 Task: Add the related record list component in the site builder.
Action: Mouse moved to (976, 64)
Screenshot: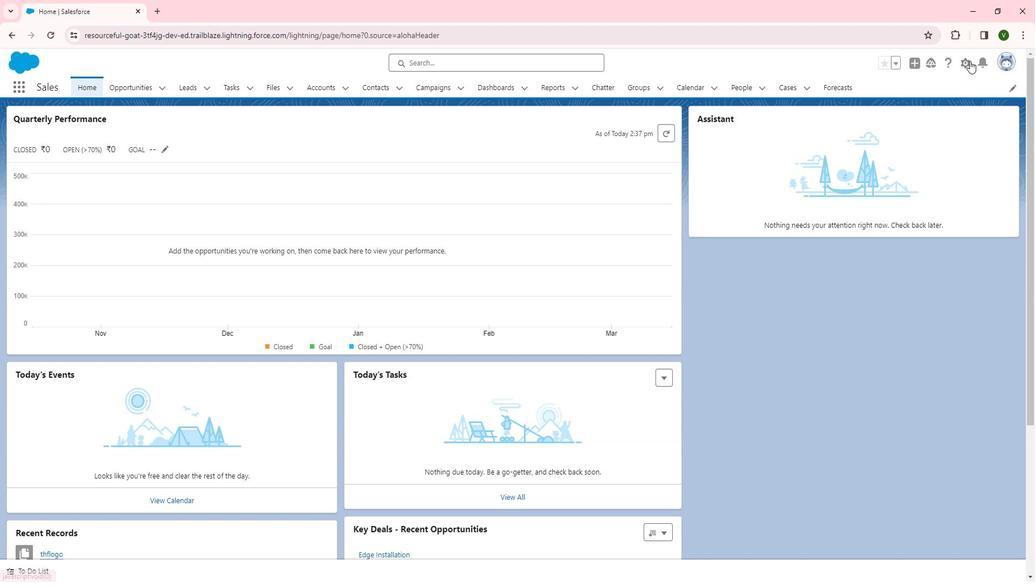 
Action: Mouse pressed left at (976, 64)
Screenshot: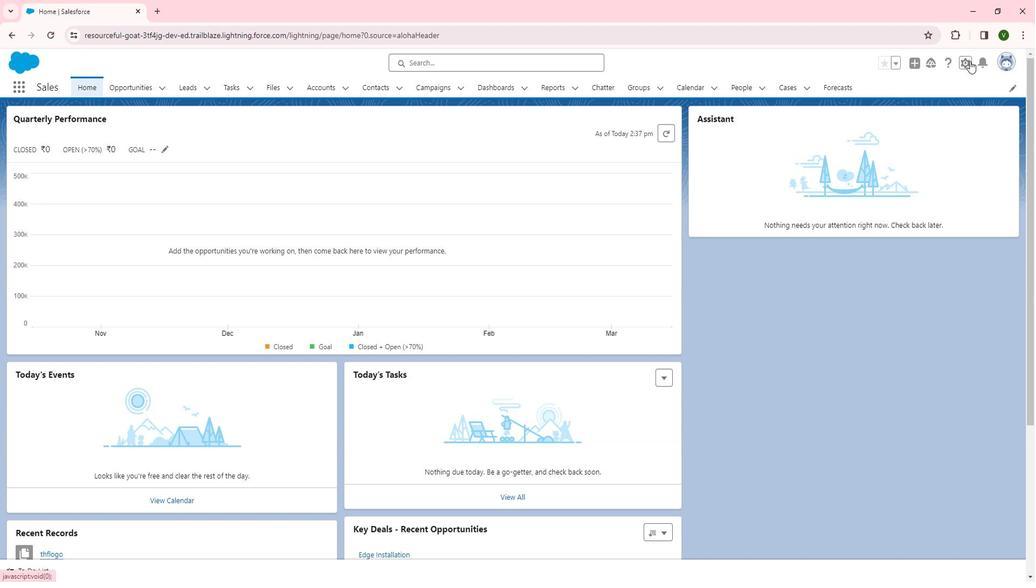 
Action: Mouse moved to (924, 103)
Screenshot: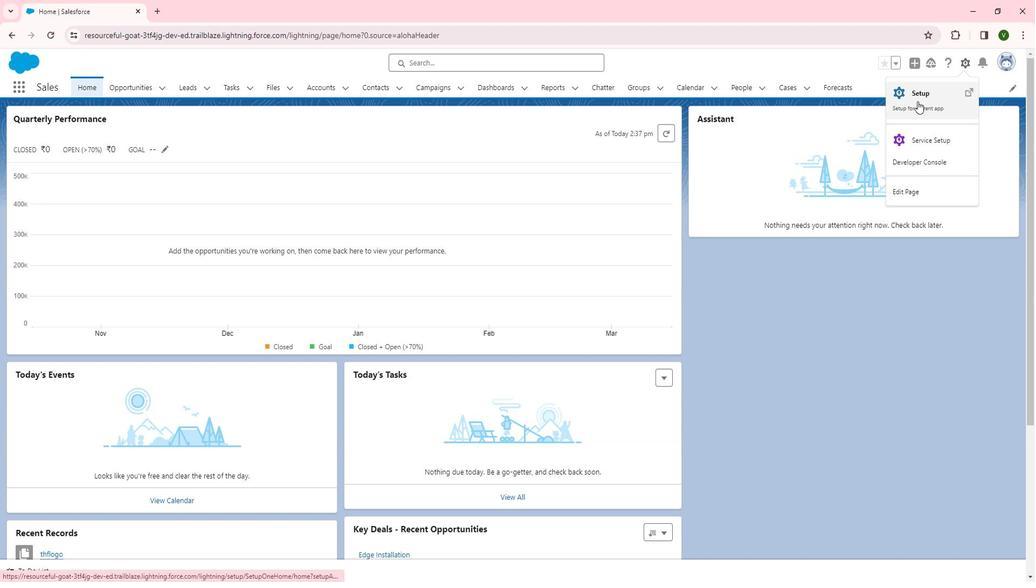 
Action: Mouse pressed left at (924, 103)
Screenshot: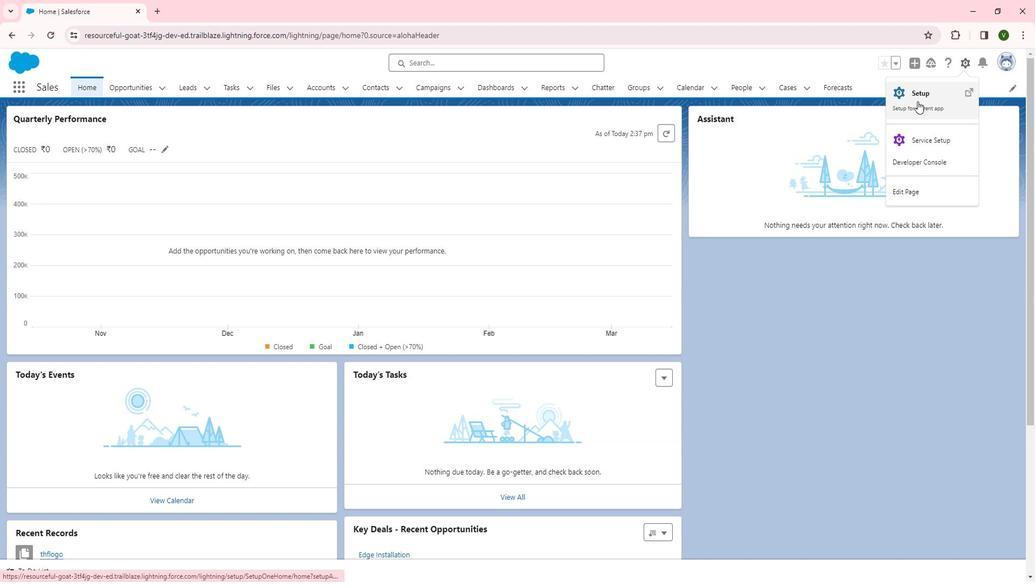 
Action: Mouse moved to (27, 406)
Screenshot: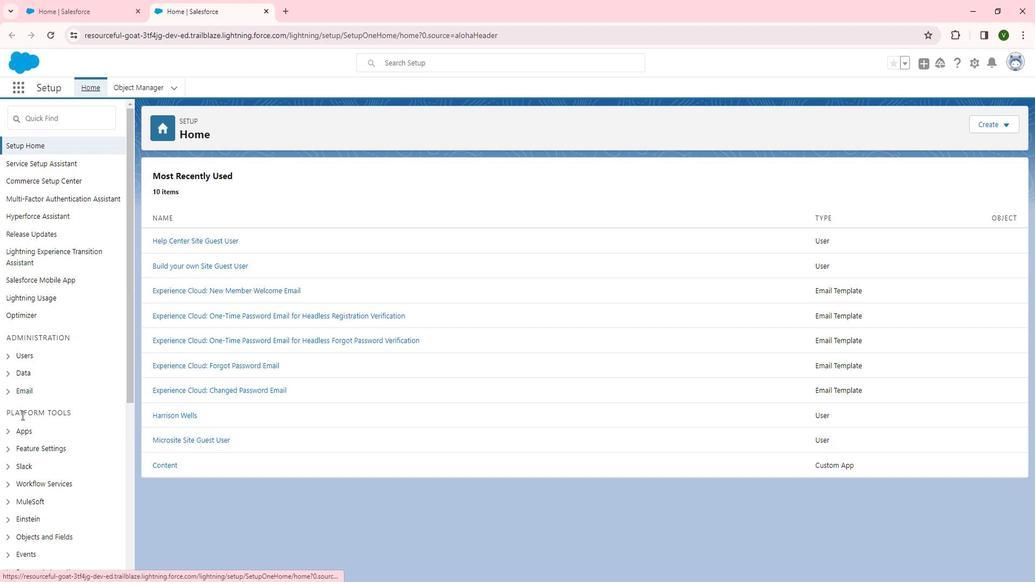 
Action: Mouse scrolled (27, 405) with delta (0, 0)
Screenshot: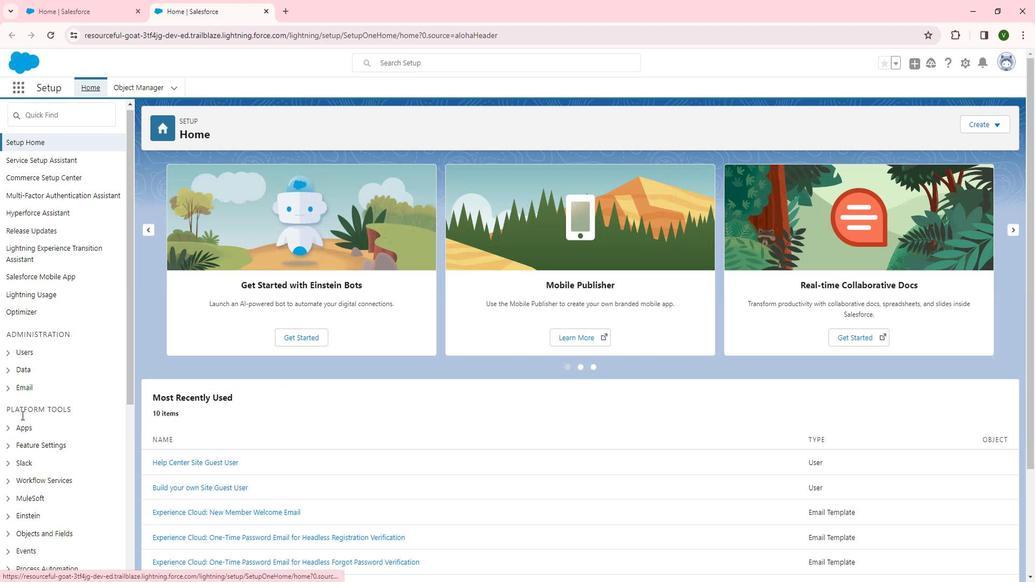 
Action: Mouse scrolled (27, 405) with delta (0, 0)
Screenshot: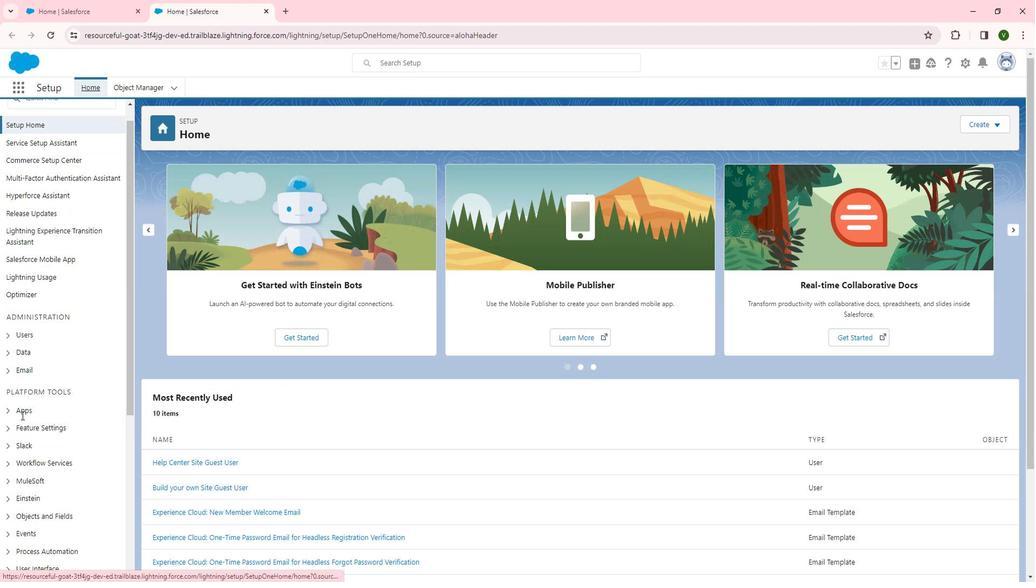 
Action: Mouse moved to (48, 325)
Screenshot: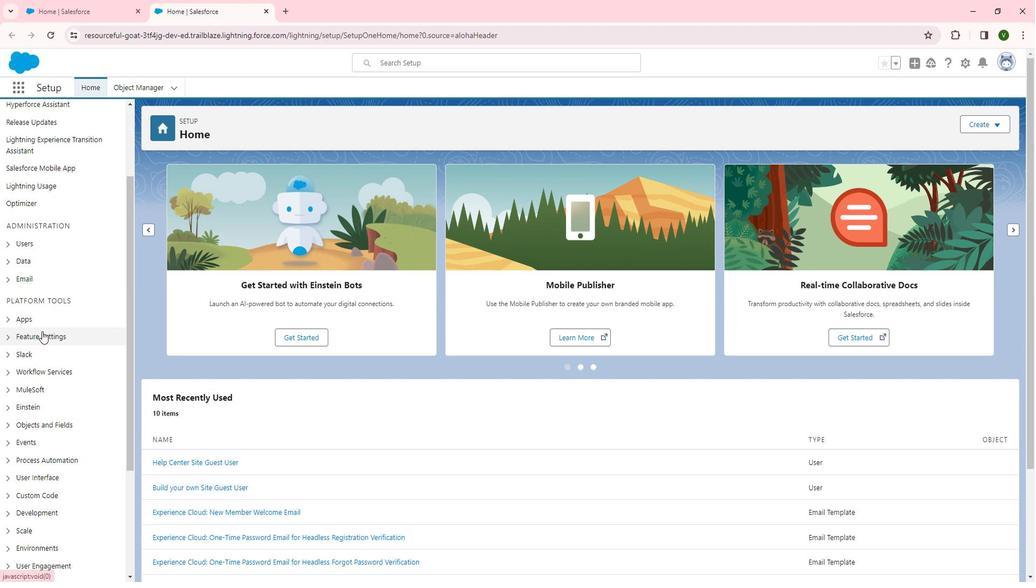 
Action: Mouse pressed left at (48, 325)
Screenshot: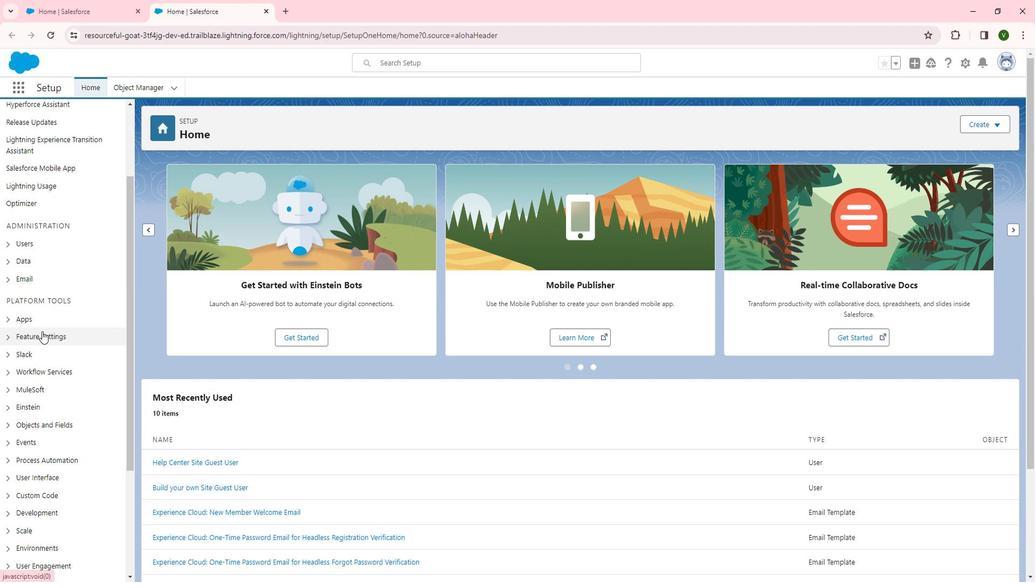 
Action: Mouse moved to (58, 413)
Screenshot: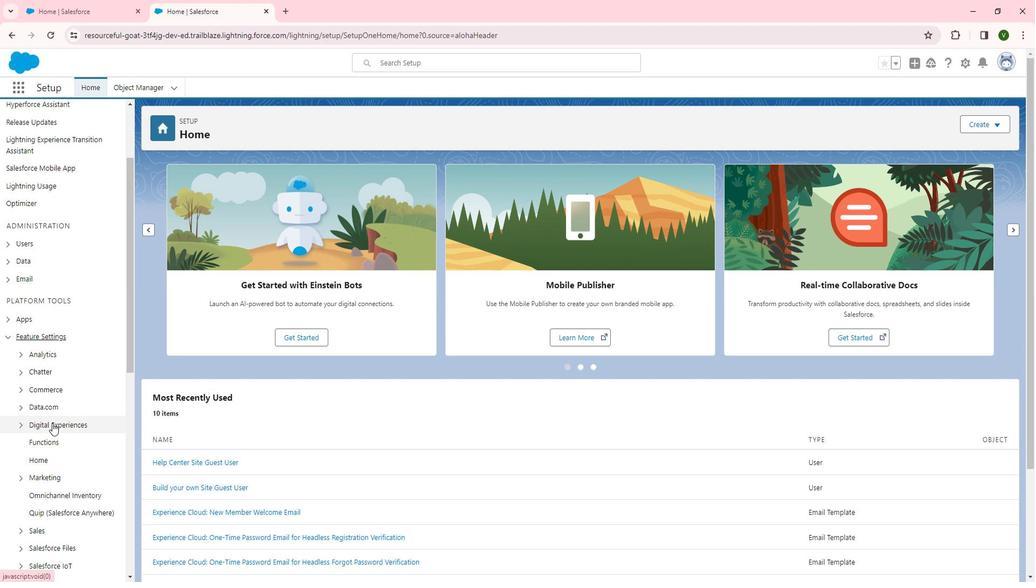 
Action: Mouse pressed left at (58, 413)
Screenshot: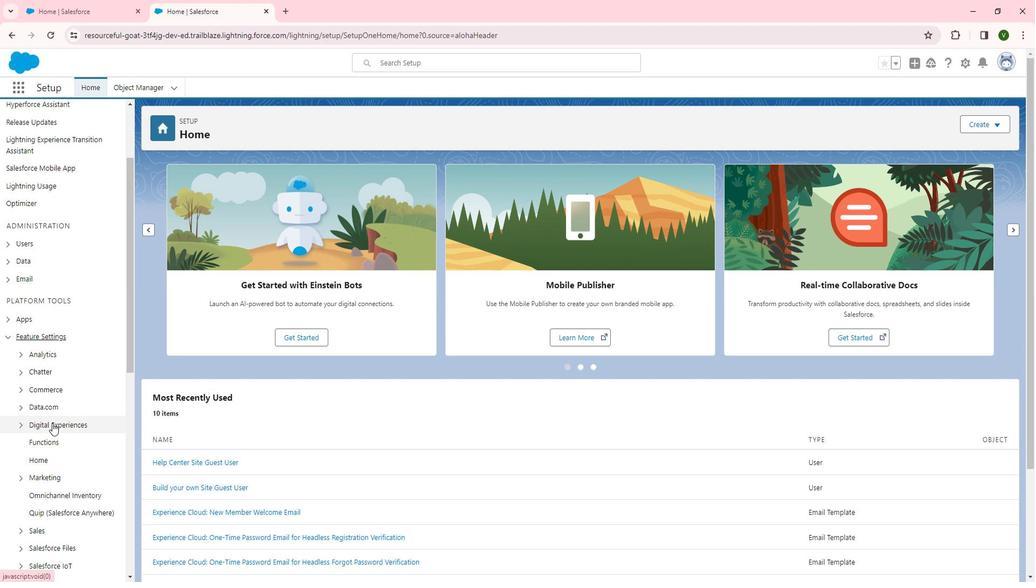 
Action: Mouse moved to (55, 433)
Screenshot: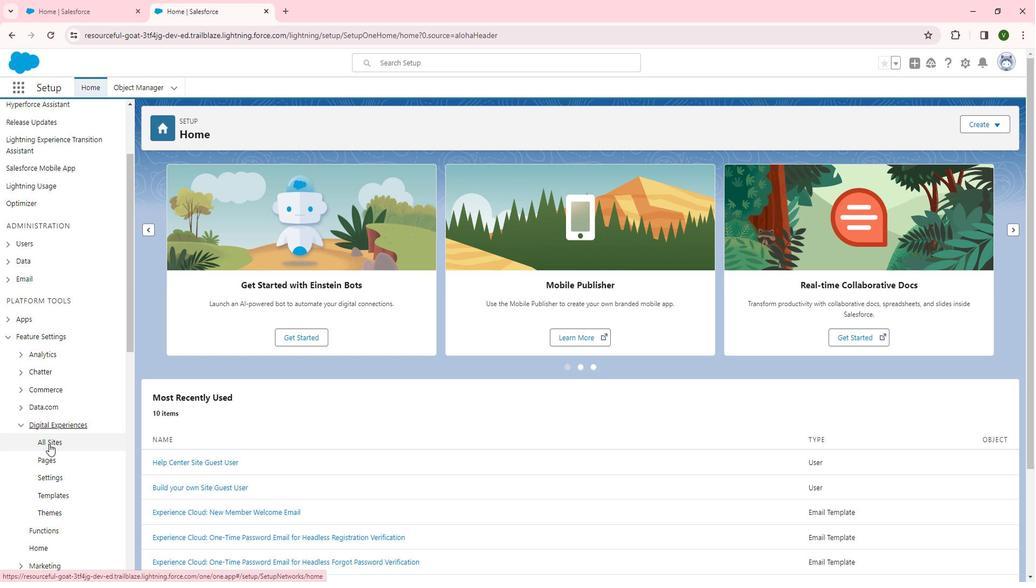 
Action: Mouse pressed left at (55, 433)
Screenshot: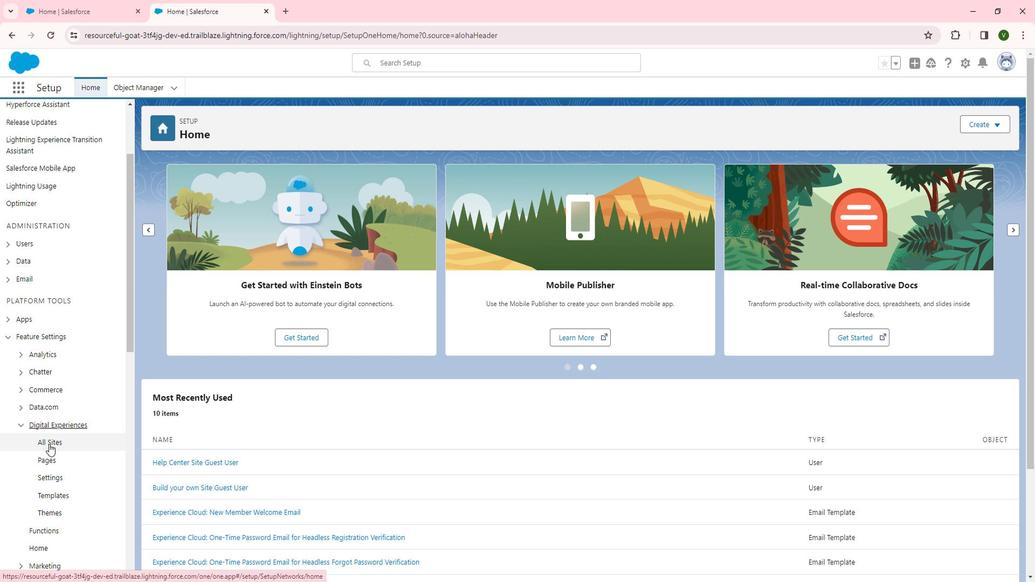 
Action: Mouse moved to (41, 400)
Screenshot: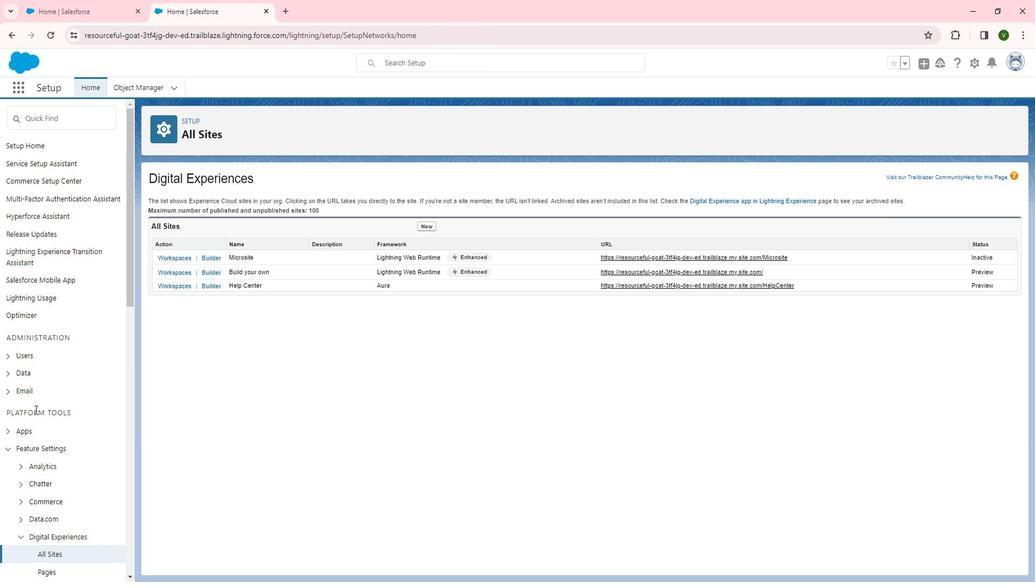 
Action: Mouse scrolled (41, 400) with delta (0, 0)
Screenshot: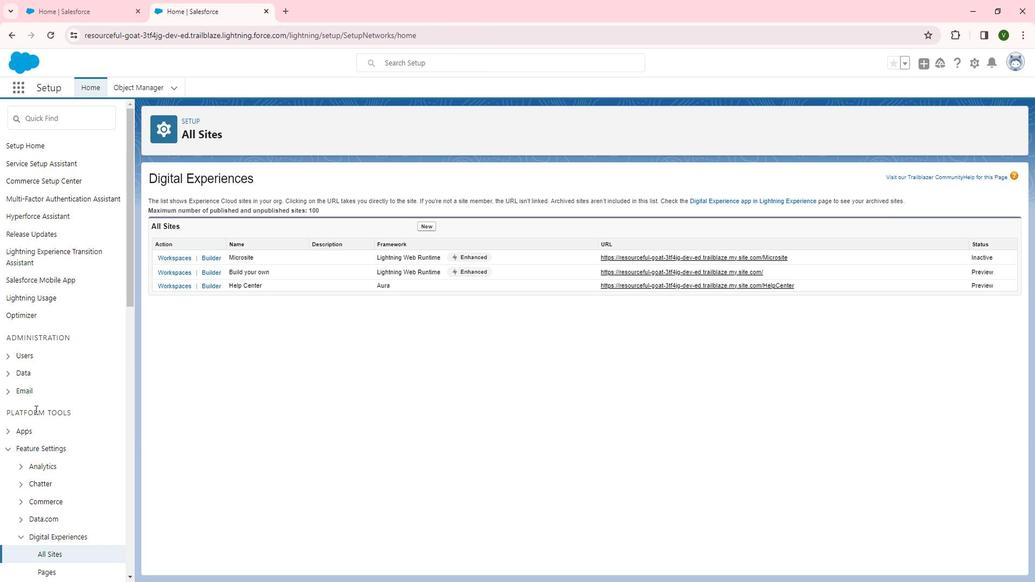
Action: Mouse scrolled (41, 400) with delta (0, 0)
Screenshot: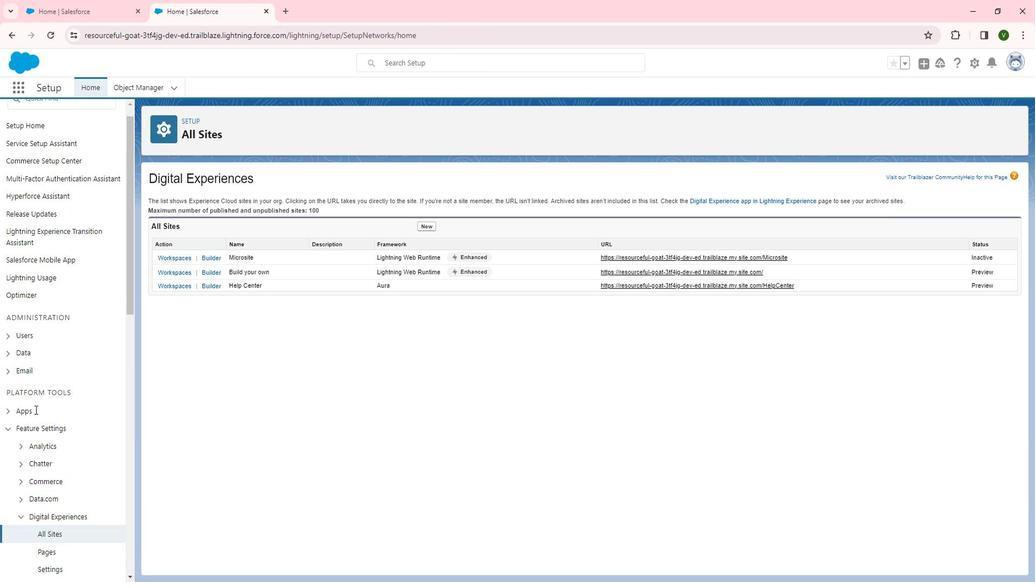 
Action: Mouse moved to (182, 281)
Screenshot: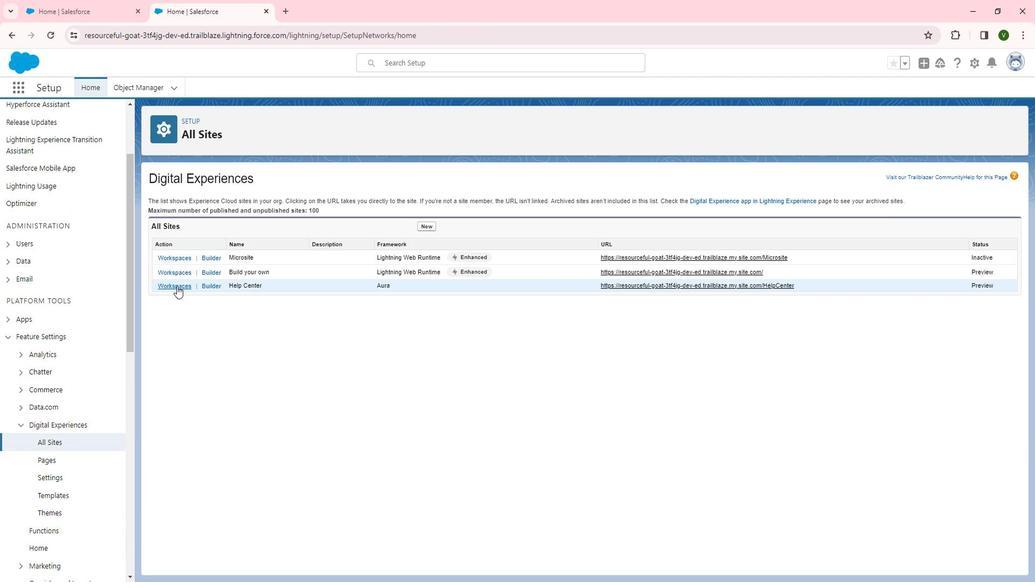 
Action: Mouse pressed left at (182, 281)
Screenshot: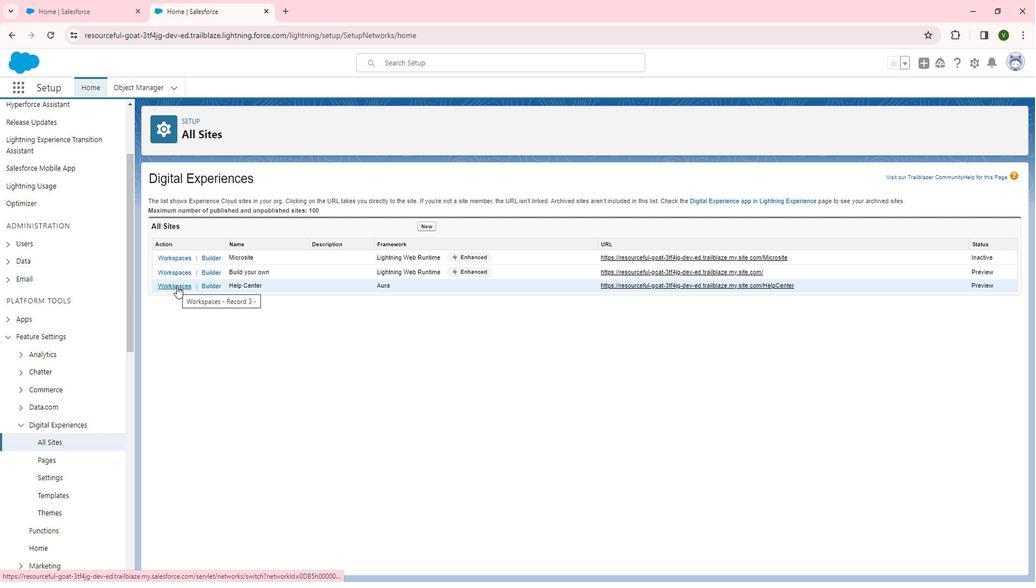 
Action: Mouse moved to (124, 219)
Screenshot: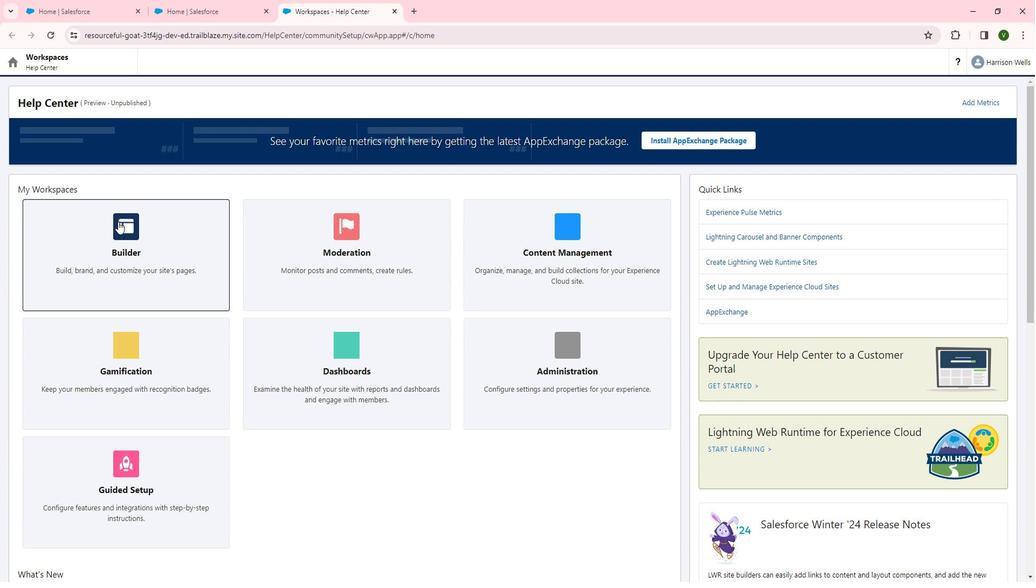 
Action: Mouse pressed left at (124, 219)
Screenshot: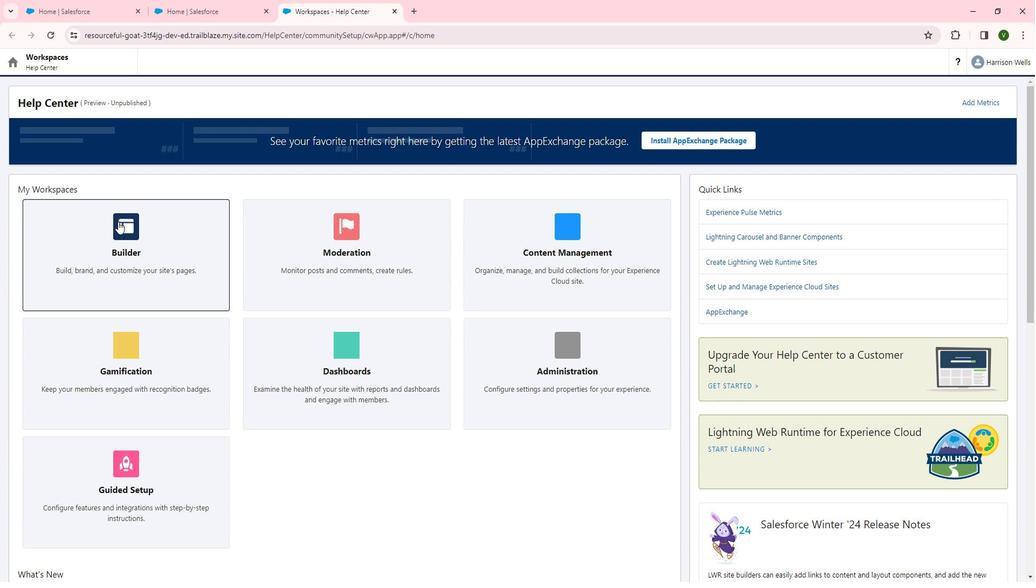 
Action: Mouse moved to (32, 117)
Screenshot: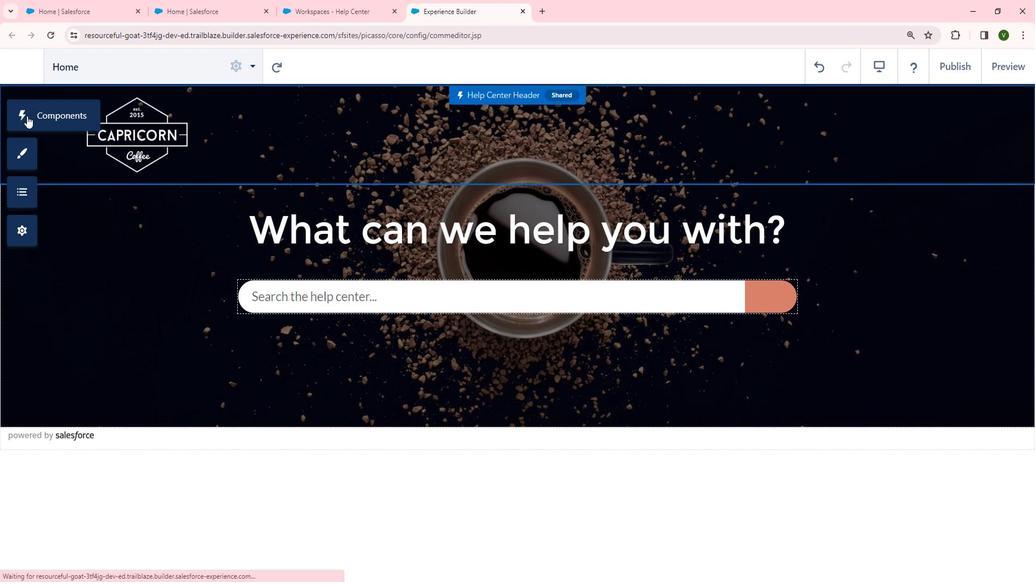 
Action: Mouse pressed left at (32, 117)
Screenshot: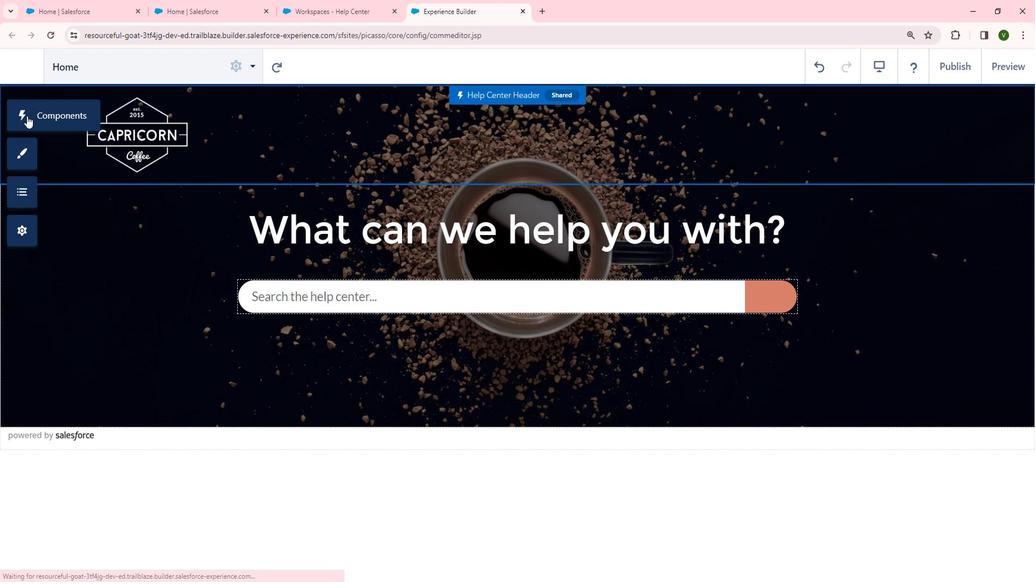 
Action: Mouse moved to (166, 358)
Screenshot: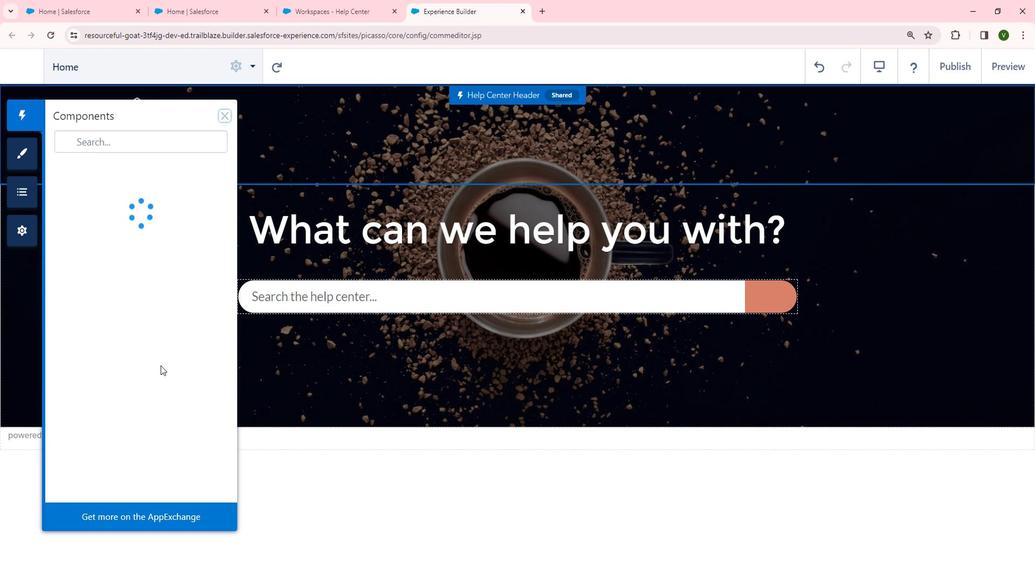 
Action: Mouse scrolled (166, 357) with delta (0, 0)
Screenshot: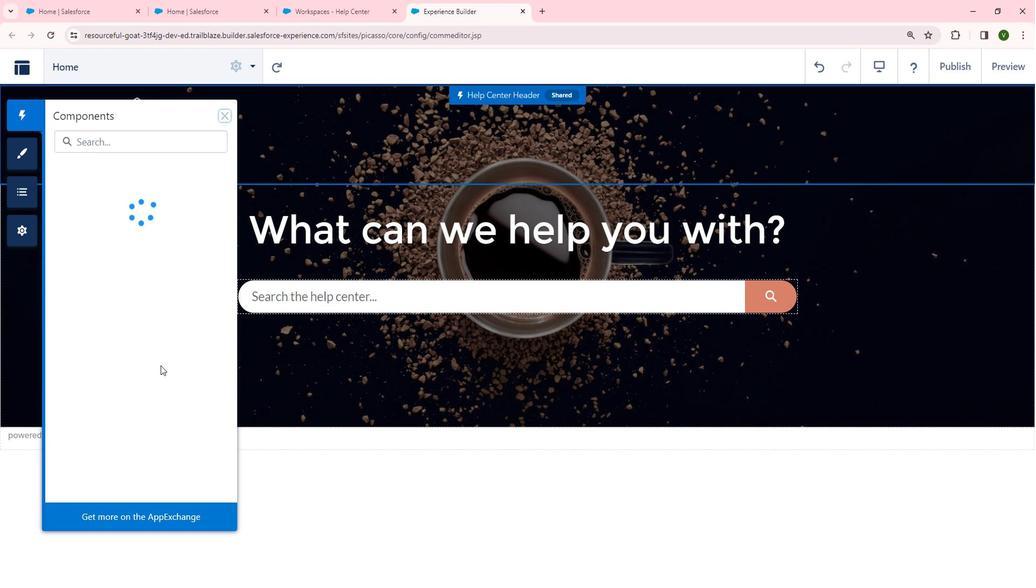 
Action: Mouse moved to (417, 357)
Screenshot: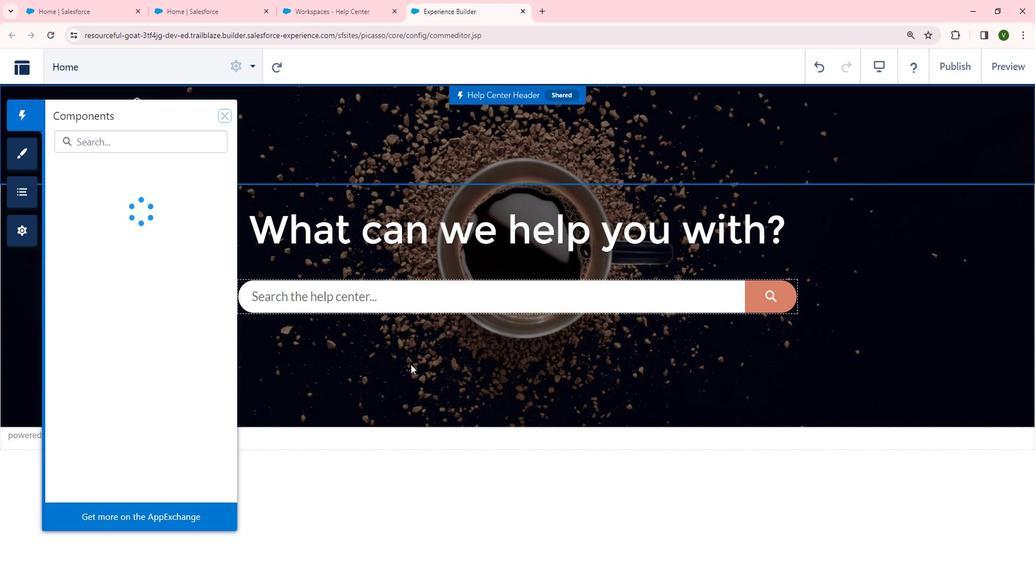 
Action: Mouse scrolled (417, 356) with delta (0, 0)
Screenshot: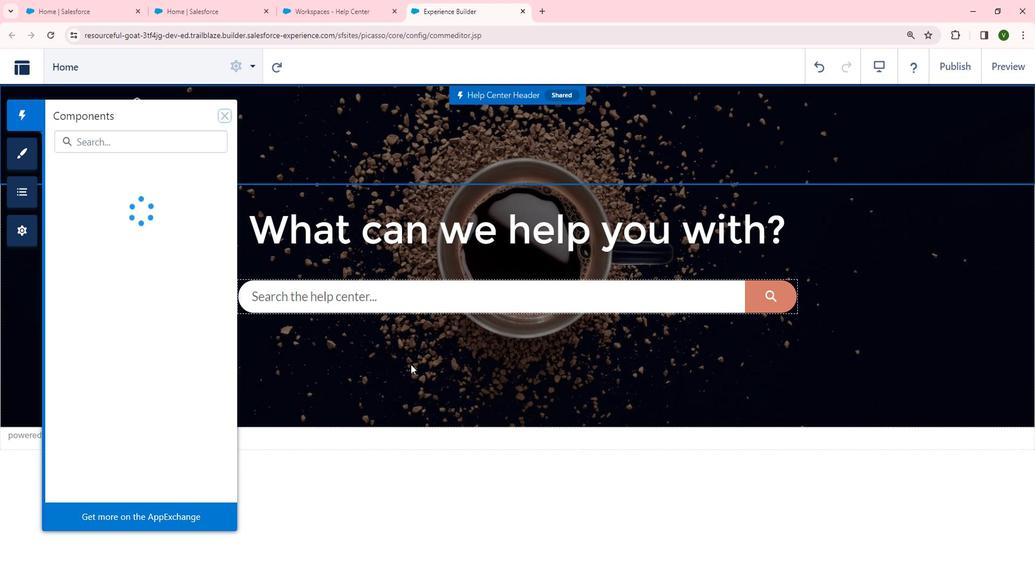 
Action: Mouse scrolled (417, 356) with delta (0, 0)
Screenshot: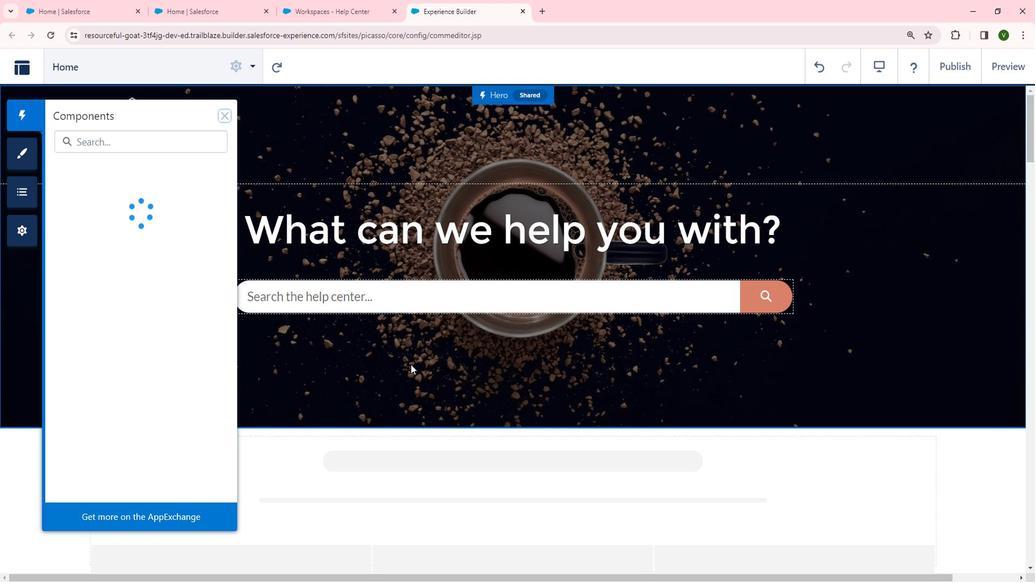
Action: Mouse scrolled (417, 356) with delta (0, 0)
Screenshot: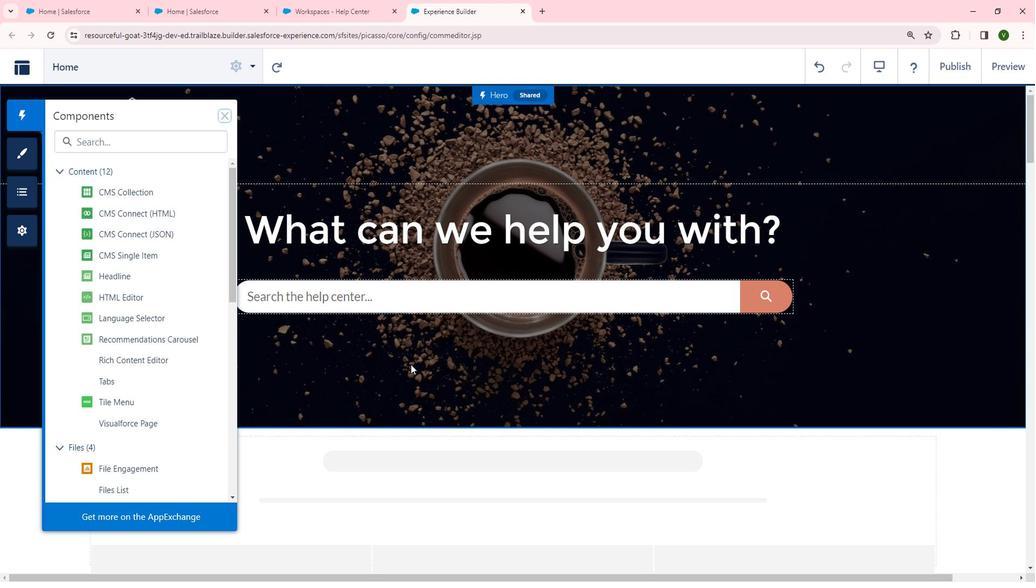 
Action: Mouse scrolled (417, 356) with delta (0, 0)
Screenshot: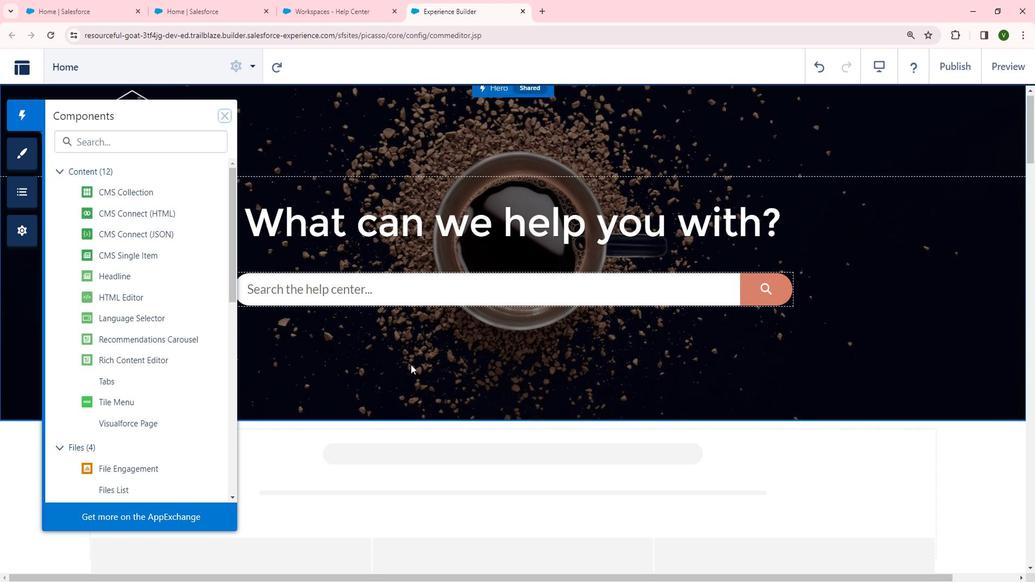
Action: Mouse scrolled (417, 356) with delta (0, 0)
Screenshot: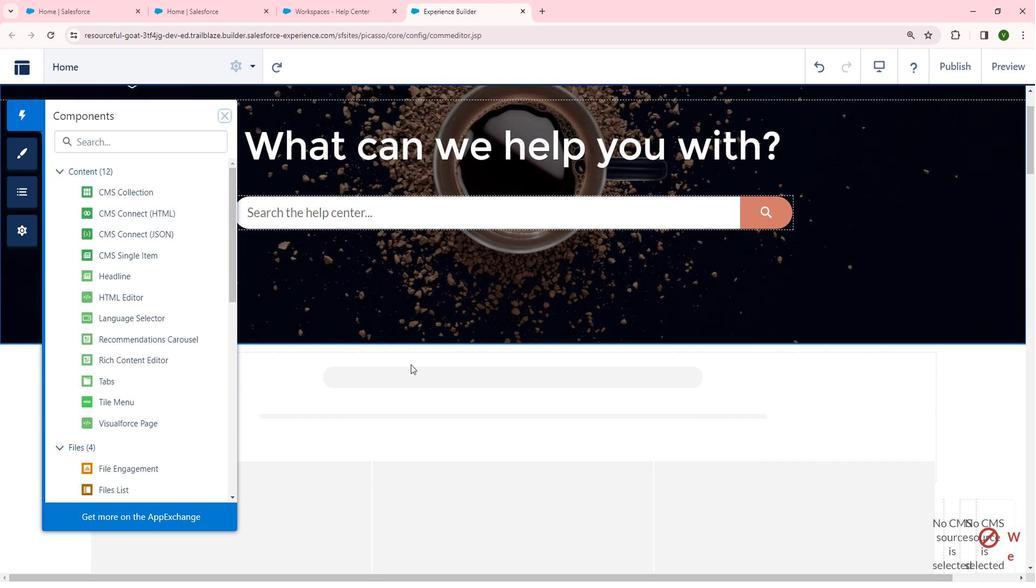 
Action: Mouse scrolled (417, 356) with delta (0, 0)
Screenshot: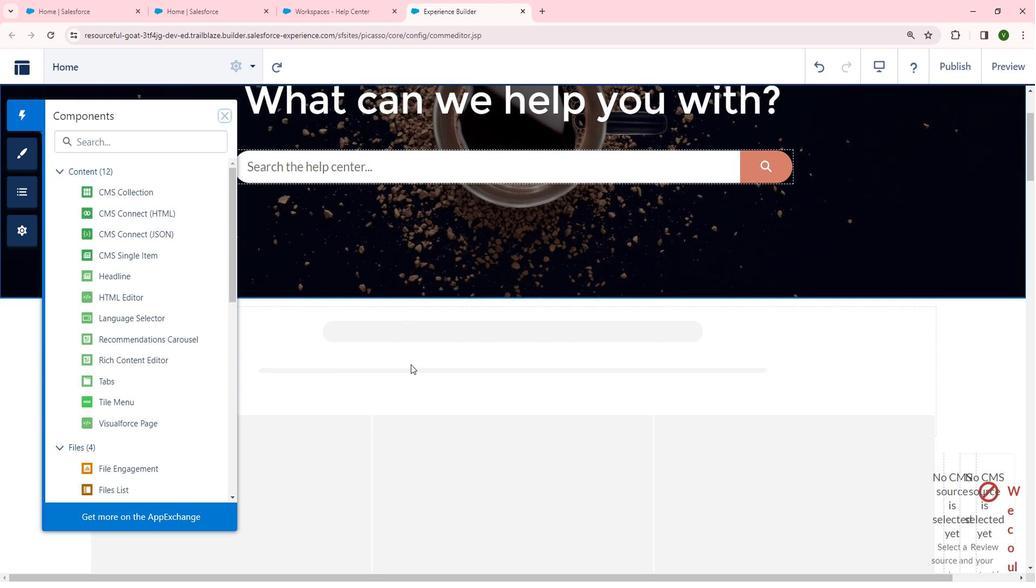 
Action: Mouse scrolled (417, 356) with delta (0, 0)
Screenshot: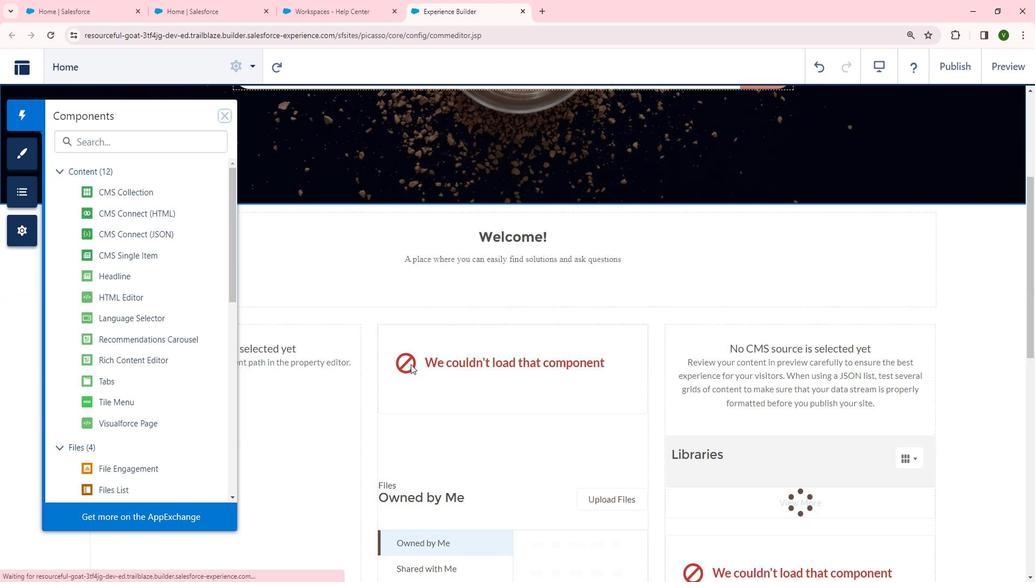 
Action: Mouse scrolled (417, 356) with delta (0, 0)
Screenshot: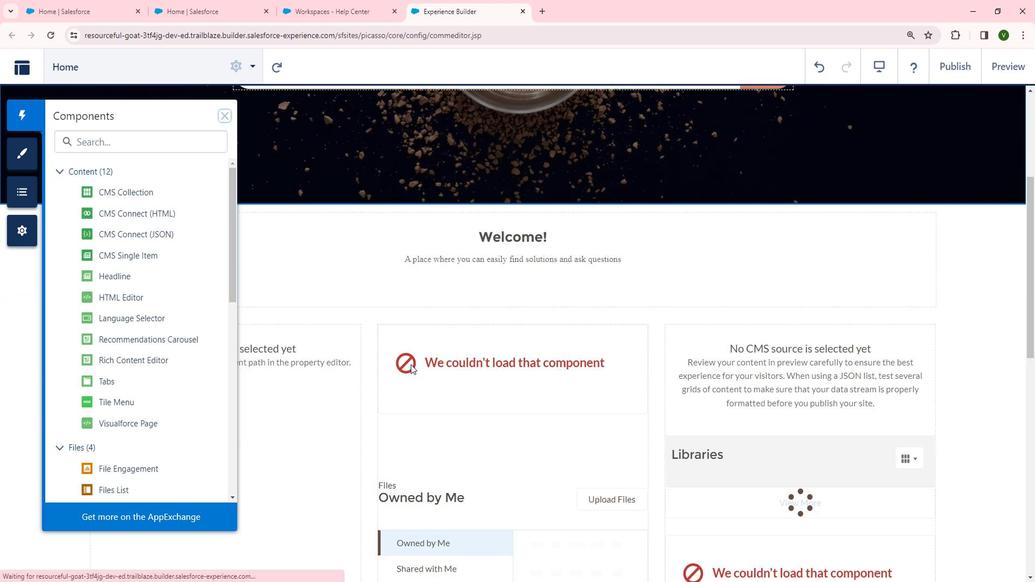
Action: Mouse scrolled (417, 356) with delta (0, 0)
Screenshot: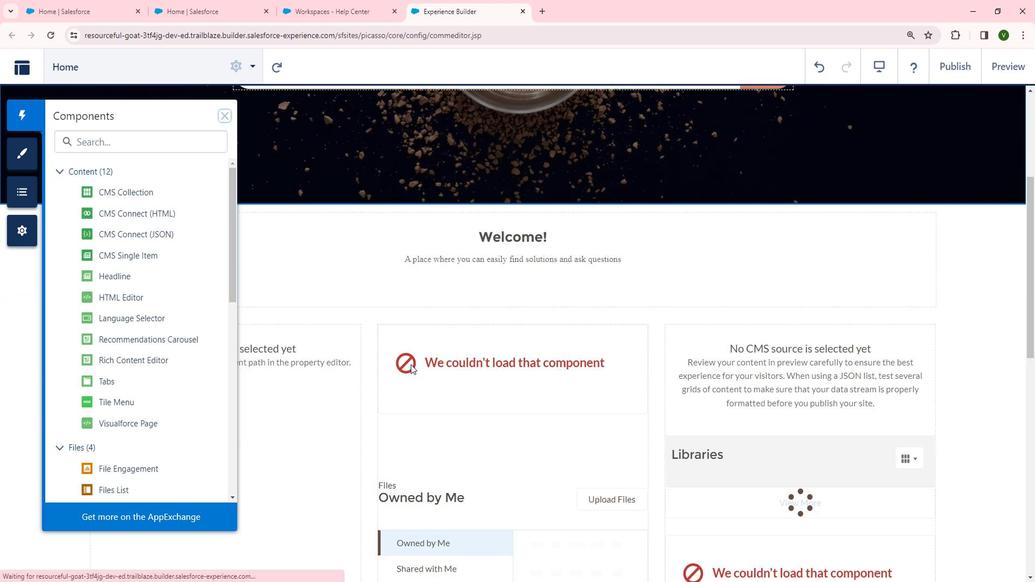 
Action: Mouse scrolled (417, 356) with delta (0, 0)
Screenshot: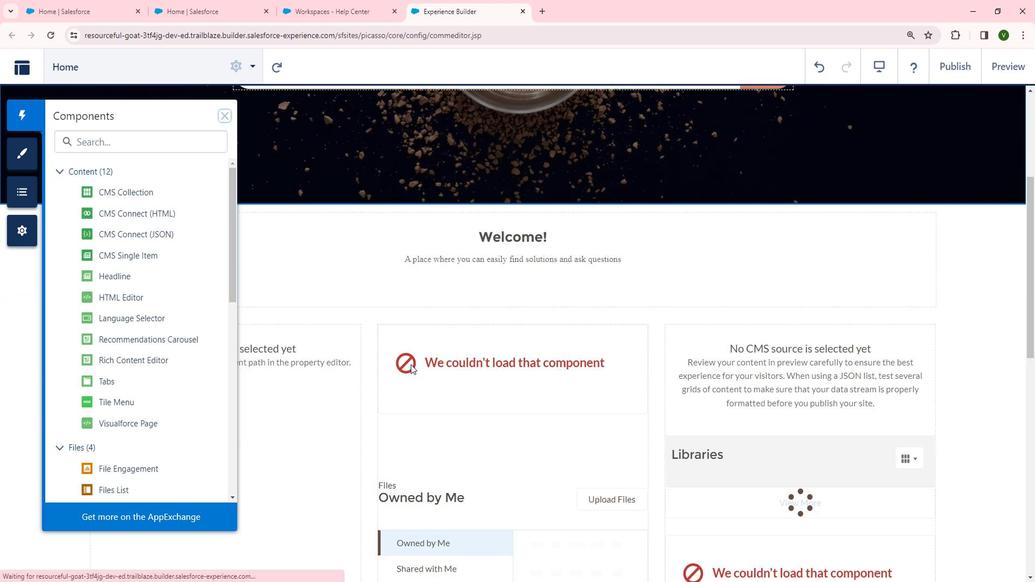 
Action: Mouse scrolled (417, 356) with delta (0, 0)
Screenshot: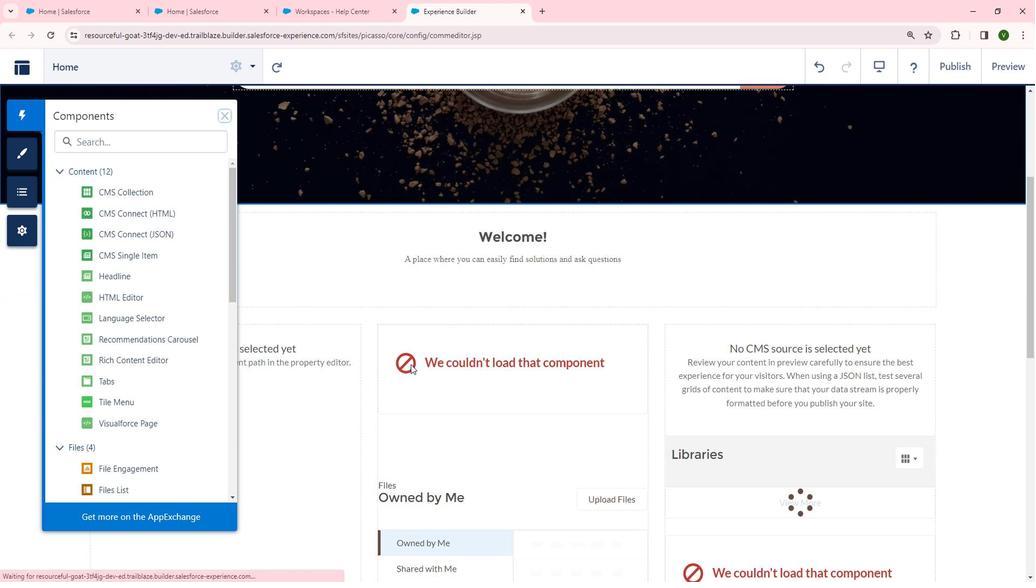 
Action: Mouse scrolled (417, 356) with delta (0, 0)
Screenshot: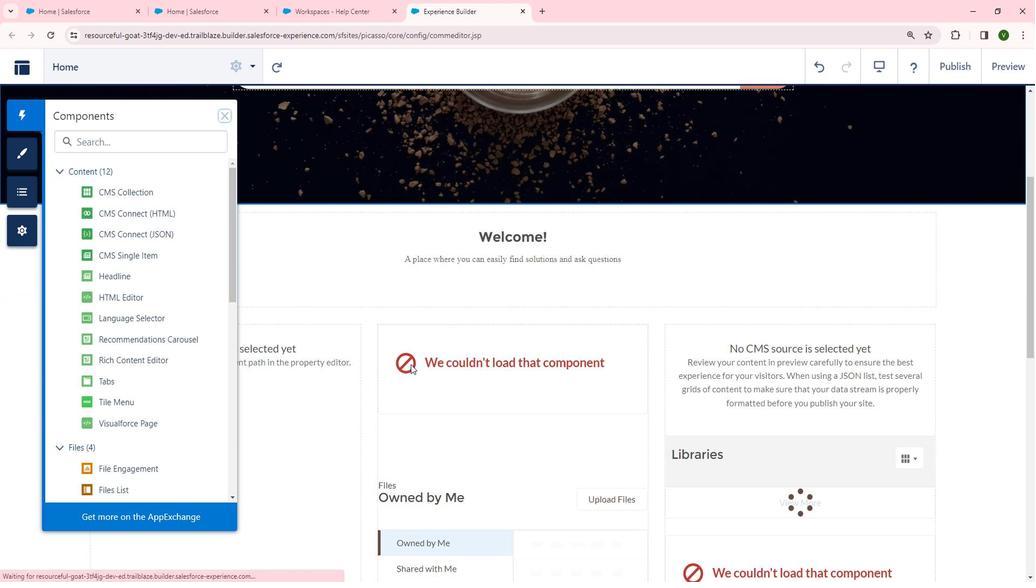 
Action: Mouse moved to (204, 321)
Screenshot: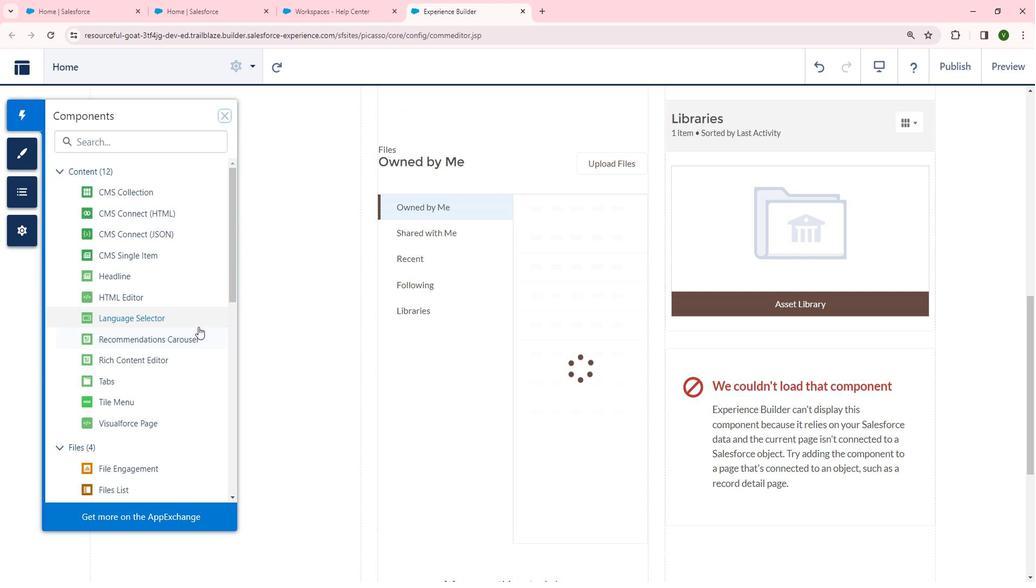 
Action: Mouse scrolled (204, 320) with delta (0, 0)
Screenshot: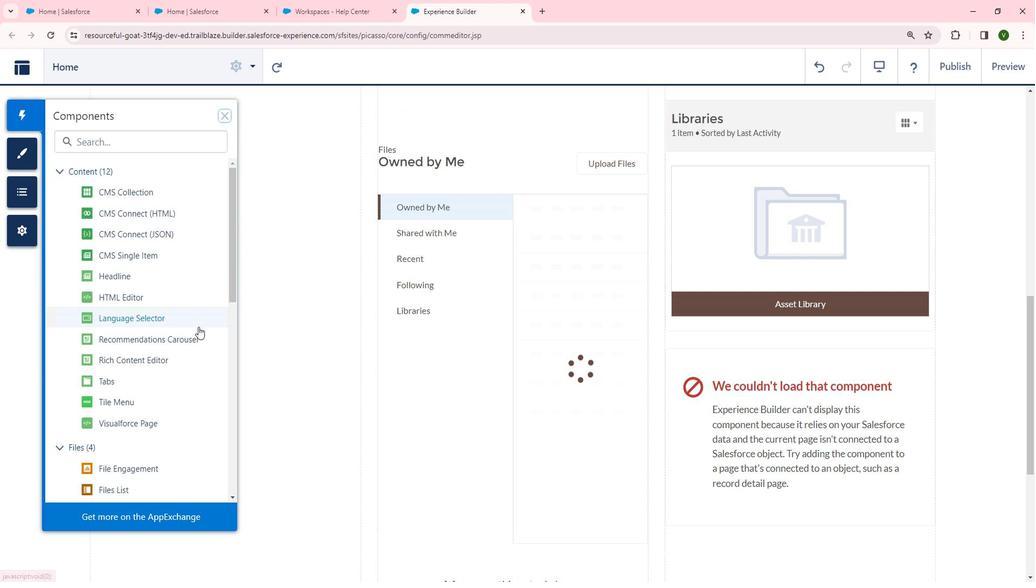 
Action: Mouse scrolled (204, 320) with delta (0, 0)
Screenshot: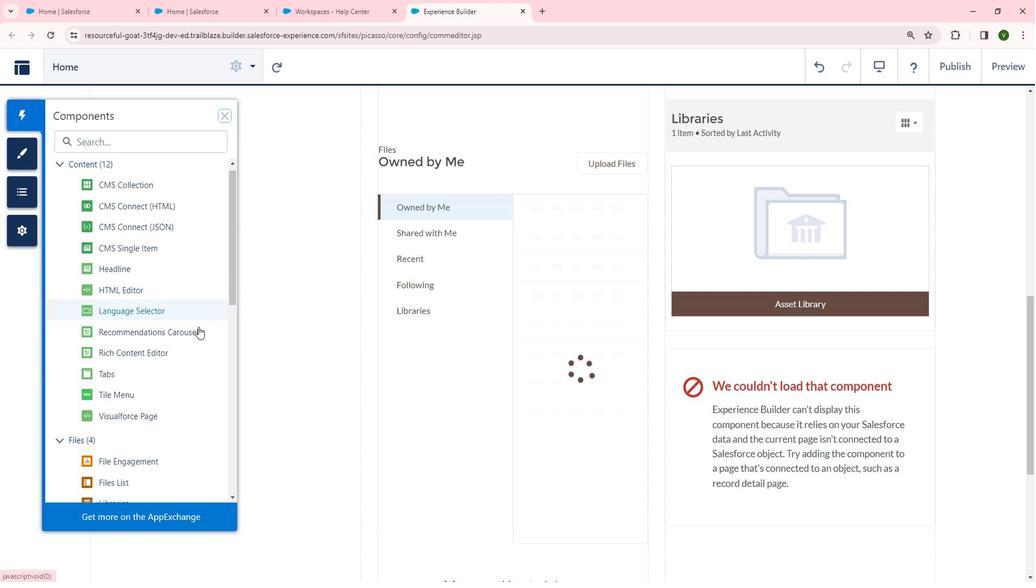 
Action: Mouse scrolled (204, 320) with delta (0, 0)
Screenshot: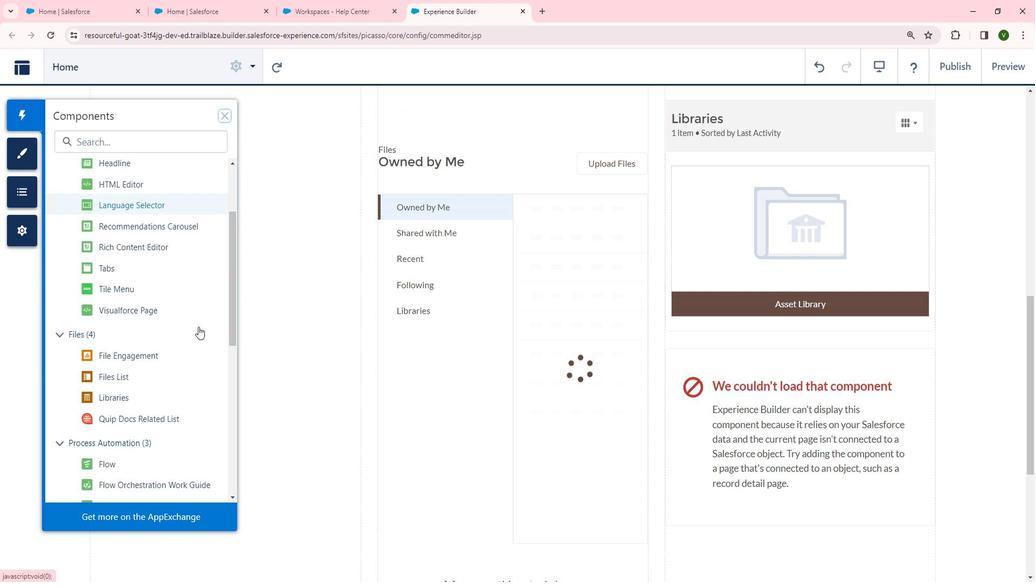 
Action: Mouse scrolled (204, 320) with delta (0, 0)
Screenshot: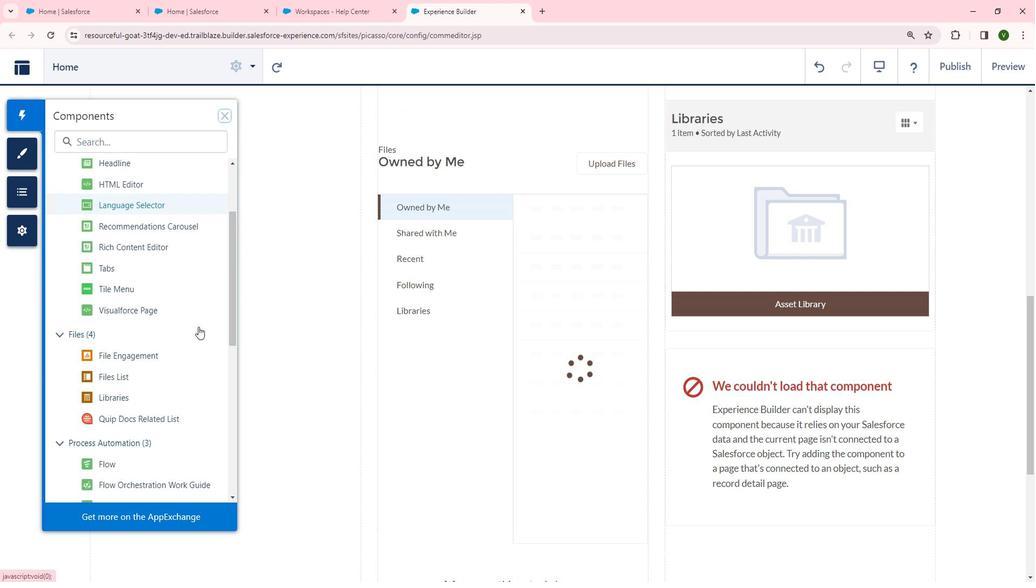 
Action: Mouse moved to (181, 325)
Screenshot: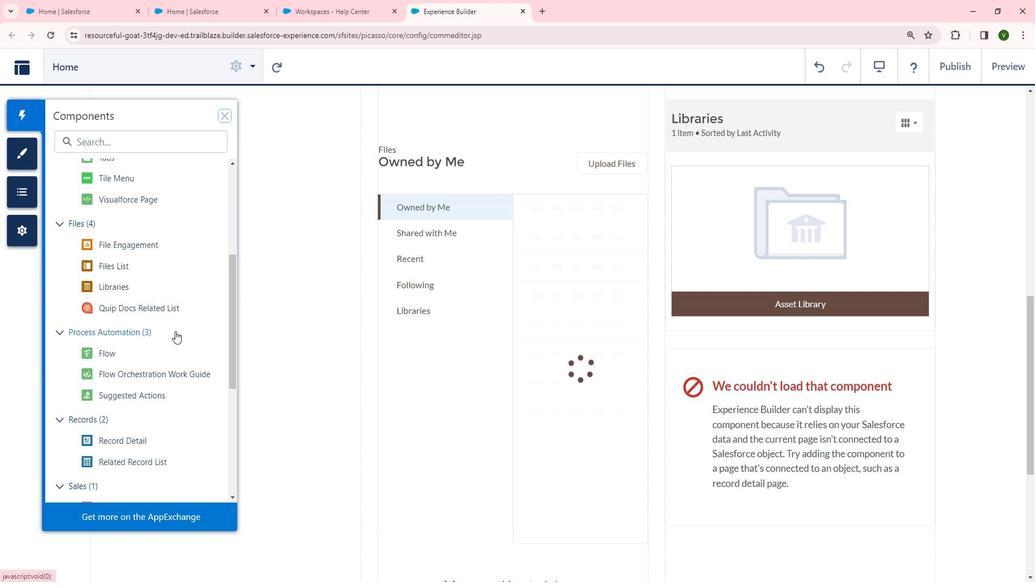 
Action: Mouse scrolled (181, 324) with delta (0, 0)
Screenshot: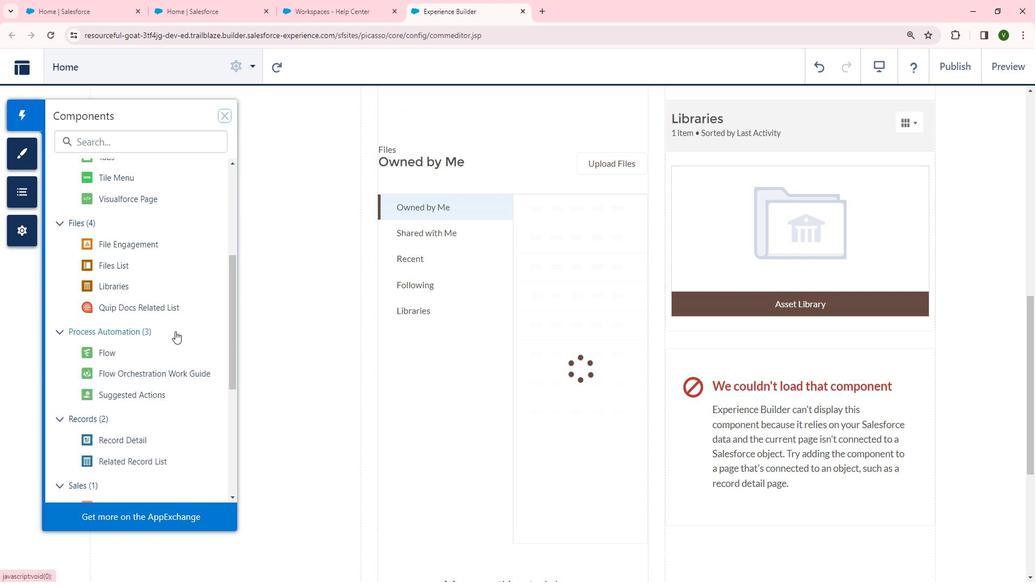 
Action: Mouse scrolled (181, 324) with delta (0, 0)
Screenshot: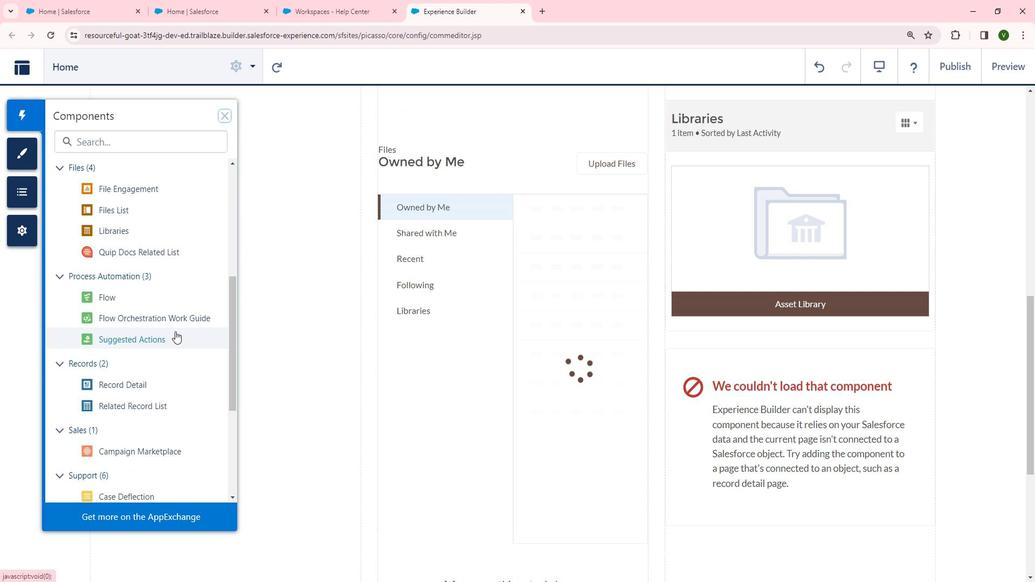 
Action: Mouse moved to (152, 341)
Screenshot: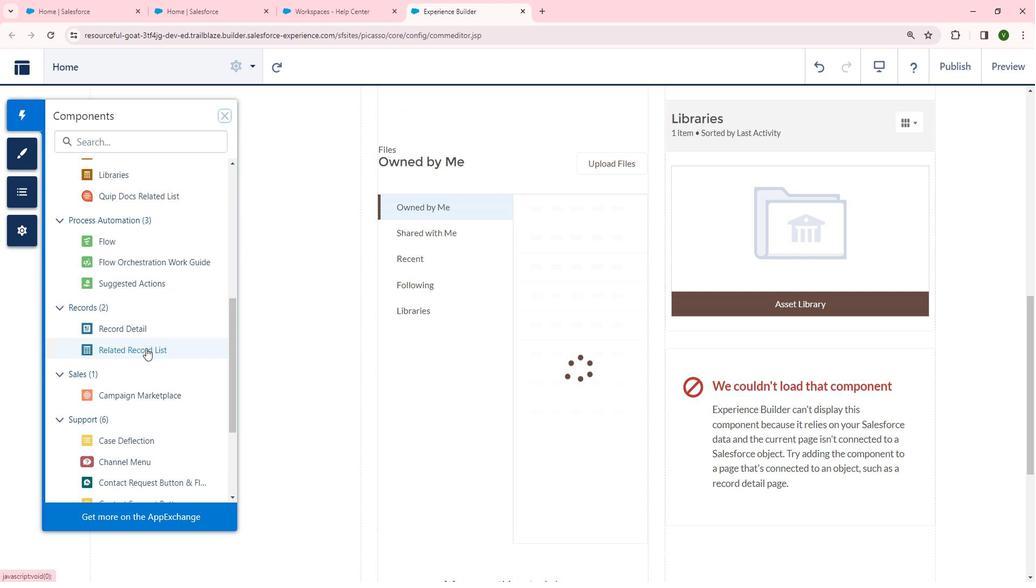 
Action: Mouse pressed left at (152, 341)
Screenshot: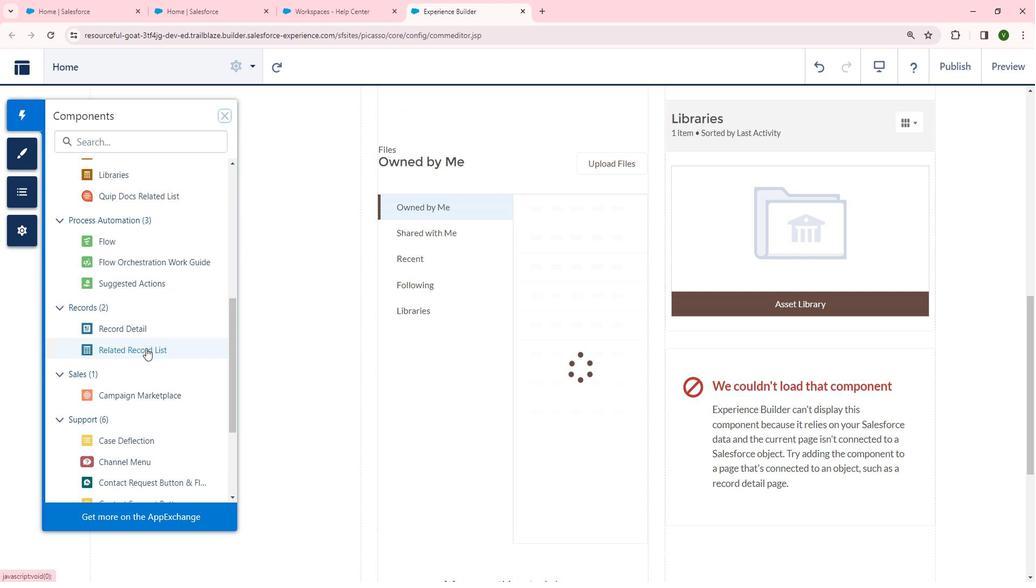 
Action: Mouse moved to (481, 247)
Screenshot: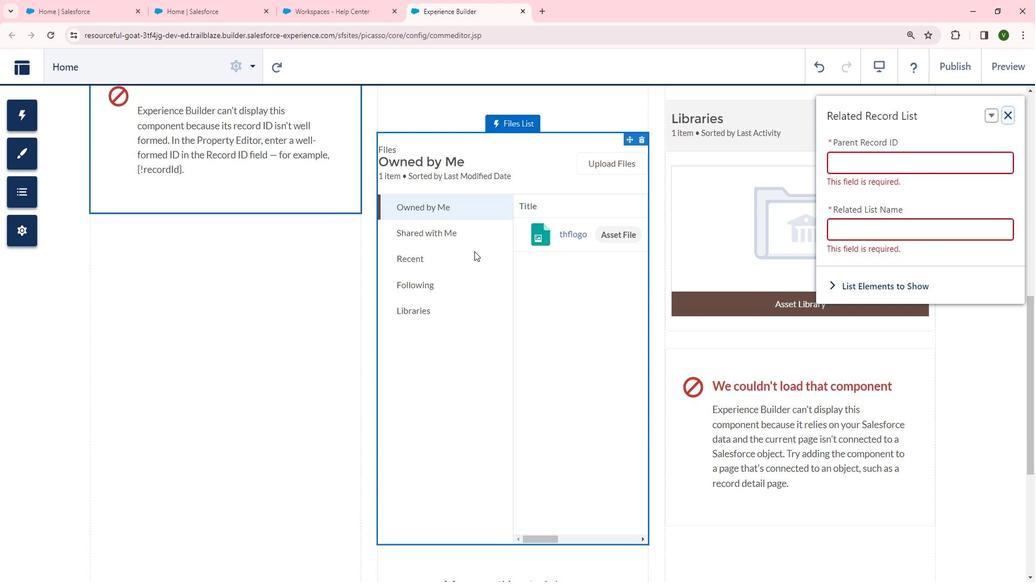 
Action: Mouse scrolled (481, 247) with delta (0, 0)
Screenshot: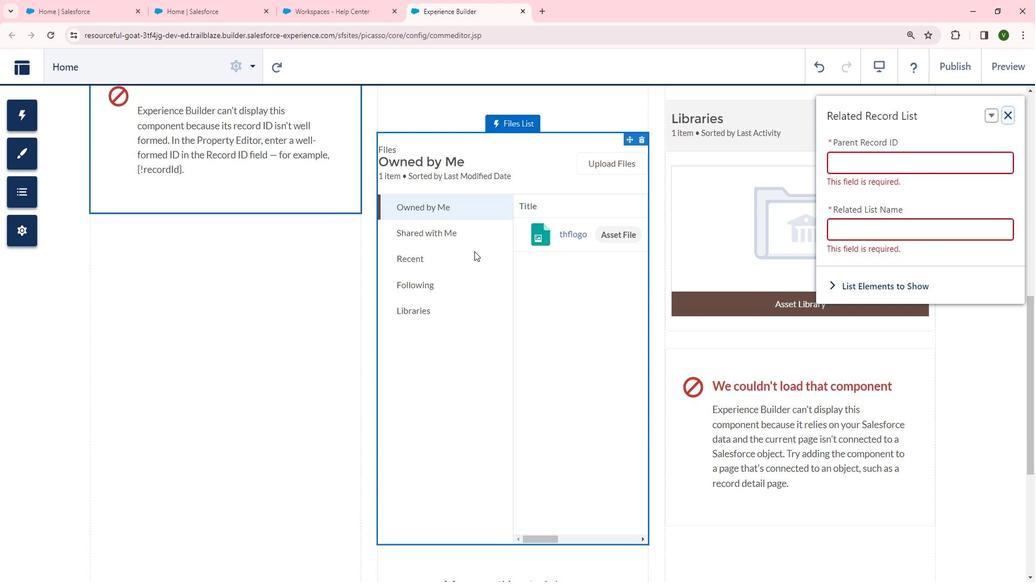 
Action: Mouse moved to (481, 247)
Screenshot: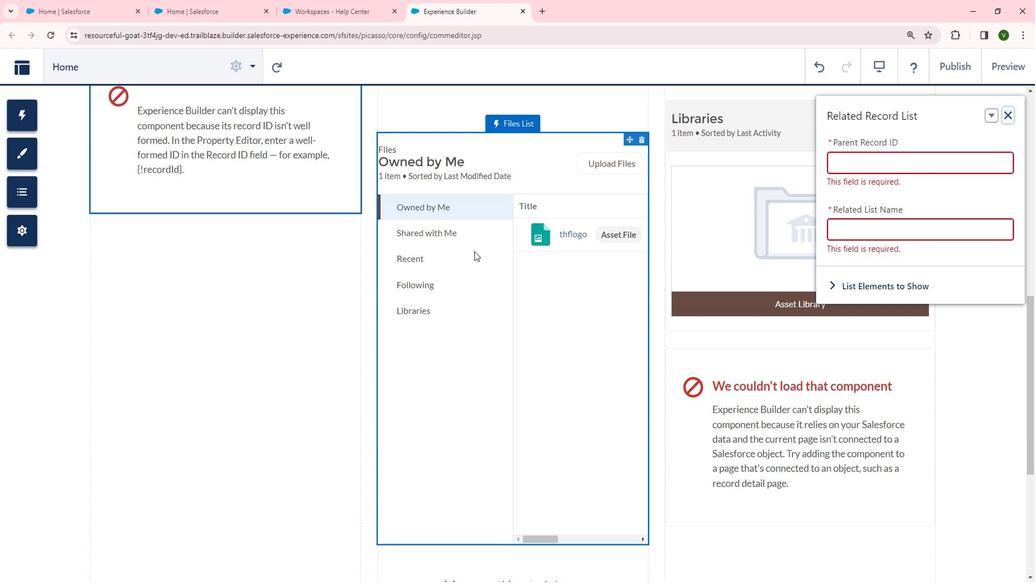 
Action: Mouse scrolled (481, 247) with delta (0, 0)
Screenshot: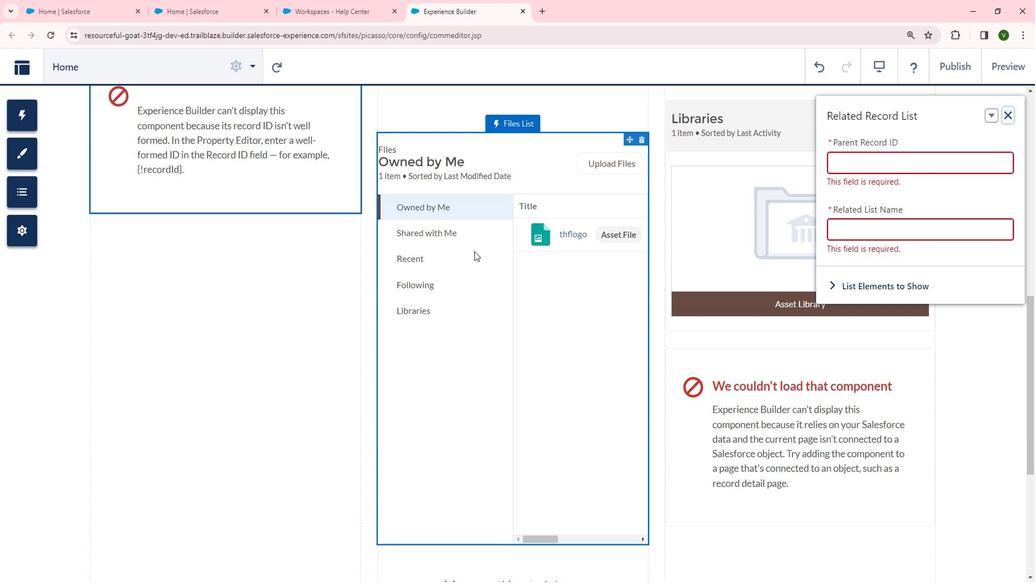 
Action: Mouse moved to (480, 248)
Screenshot: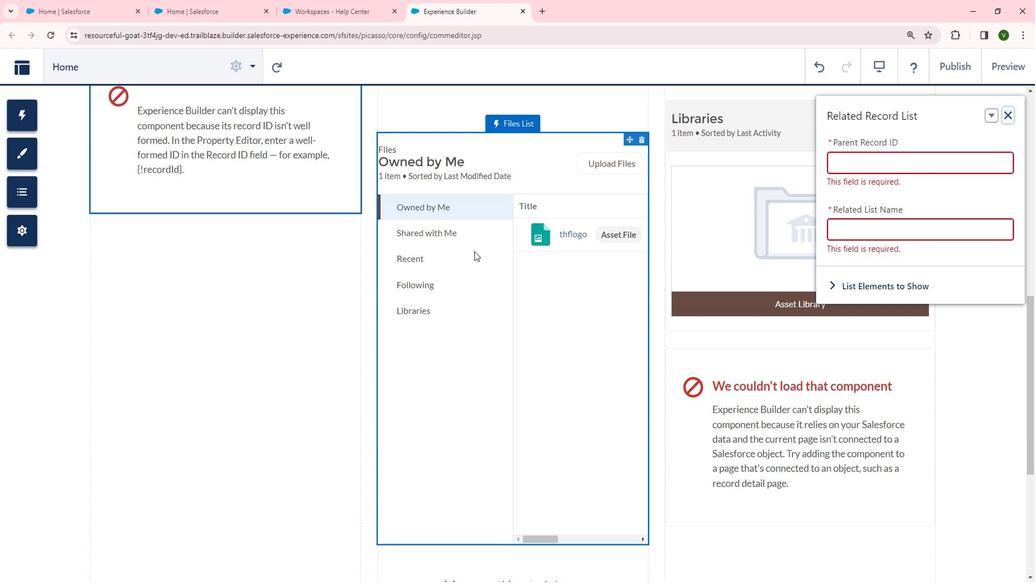 
Action: Mouse scrolled (480, 249) with delta (0, 0)
Screenshot: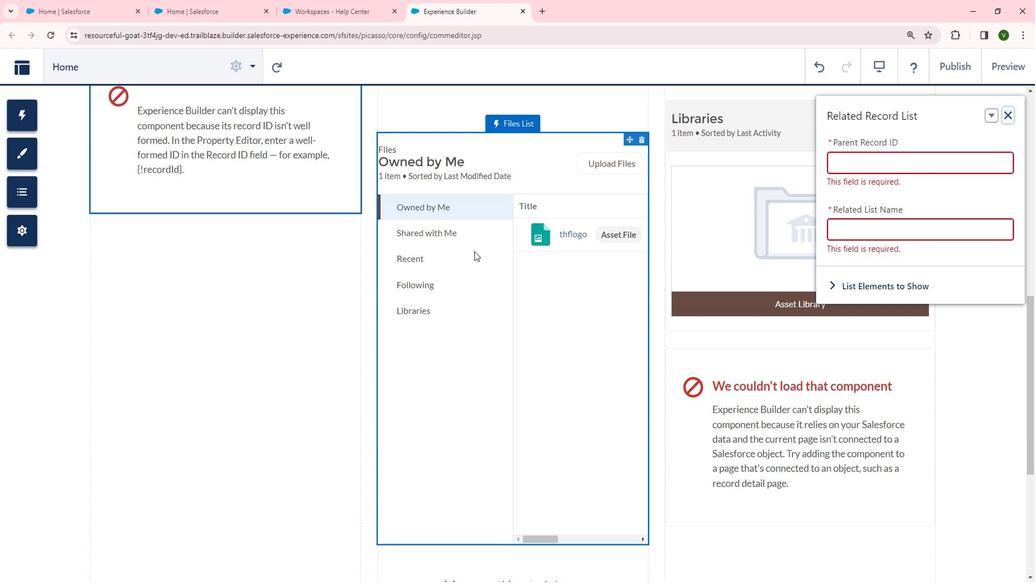 
Action: Mouse moved to (476, 250)
Screenshot: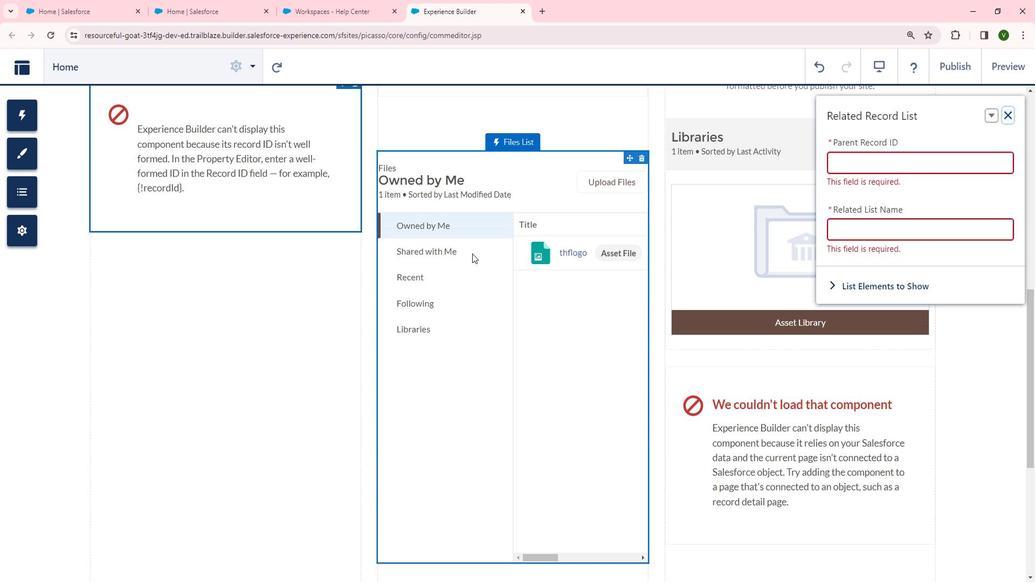 
Action: Mouse scrolled (476, 251) with delta (0, 0)
Screenshot: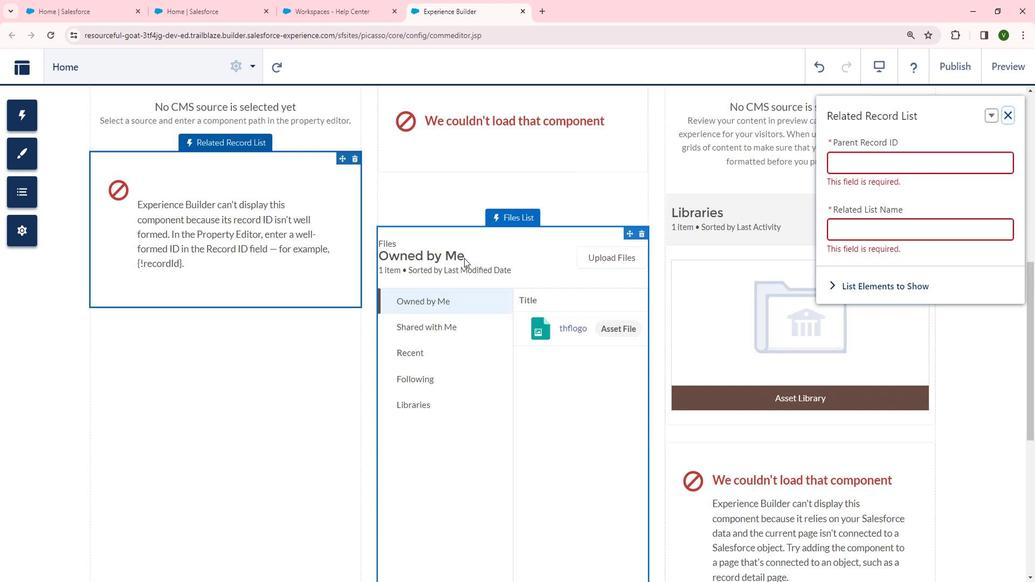 
Action: Mouse moved to (411, 258)
Screenshot: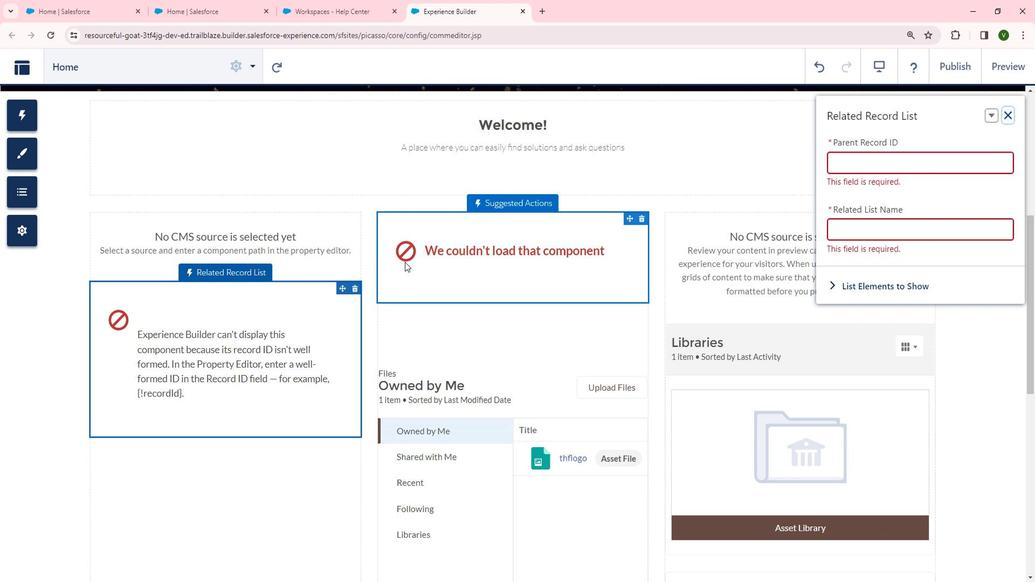 
